 Task: Use the formula "IMPORTHTML" in spreadsheet "Project portfolio".
Action: Mouse moved to (628, 95)
Screenshot: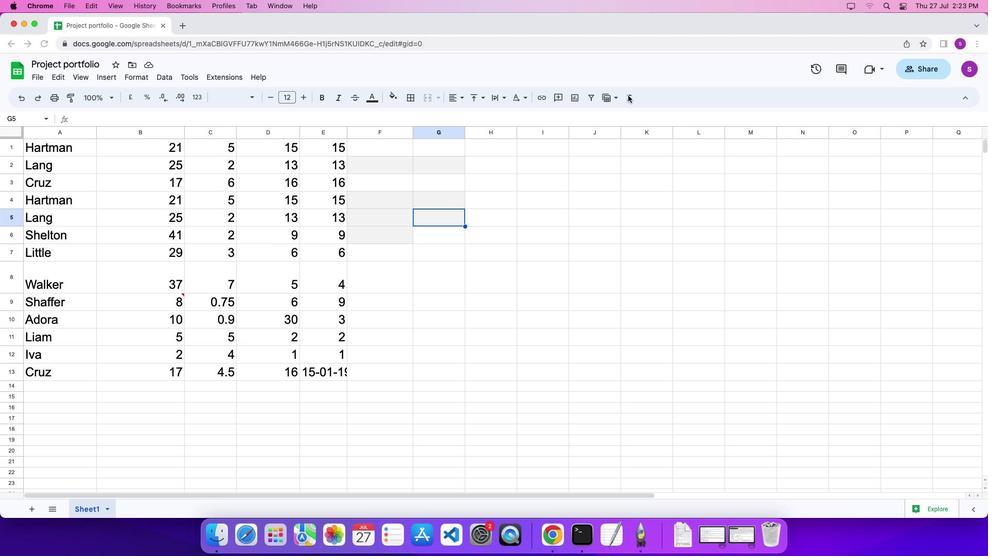 
Action: Mouse pressed left at (628, 95)
Screenshot: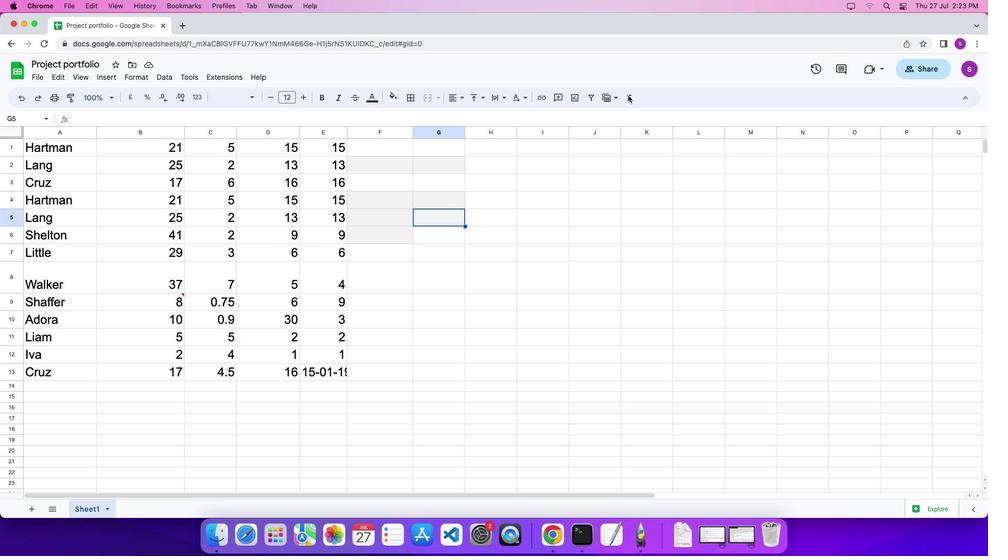 
Action: Mouse moved to (633, 96)
Screenshot: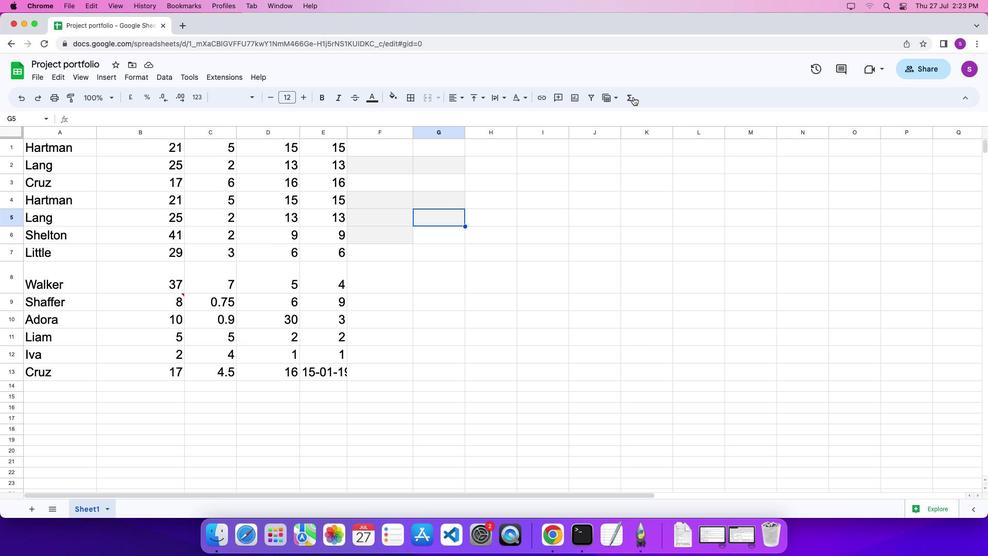 
Action: Mouse pressed left at (633, 96)
Screenshot: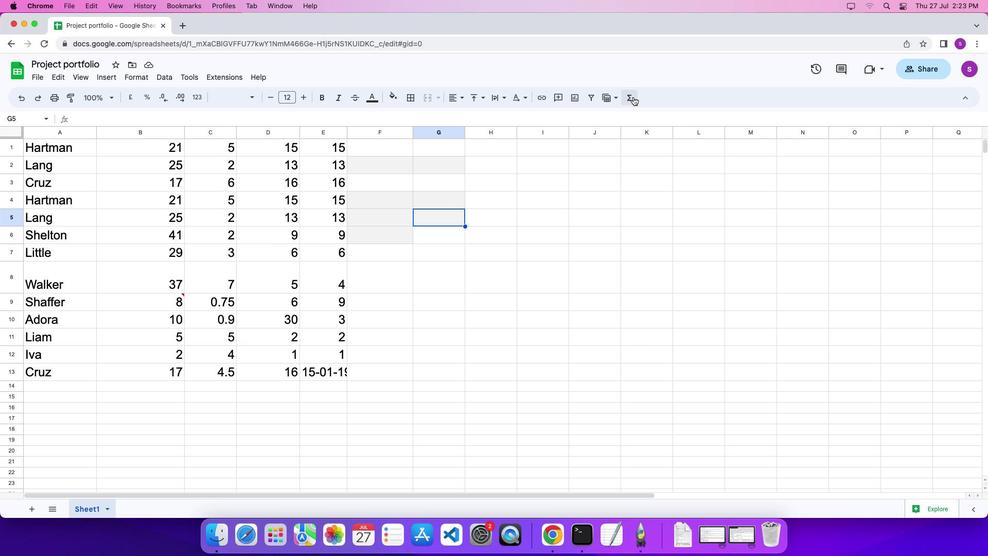 
Action: Mouse moved to (784, 453)
Screenshot: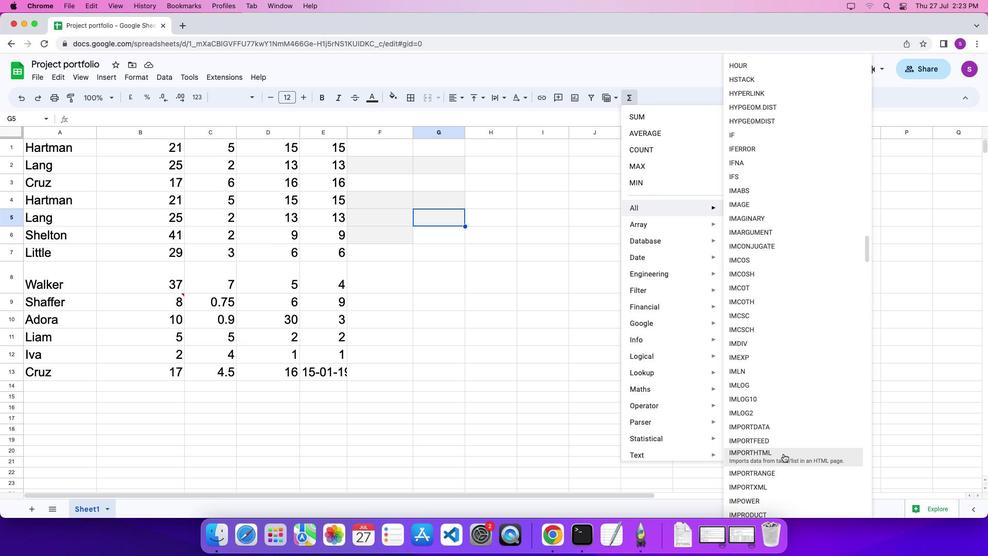 
Action: Mouse pressed left at (784, 453)
Screenshot: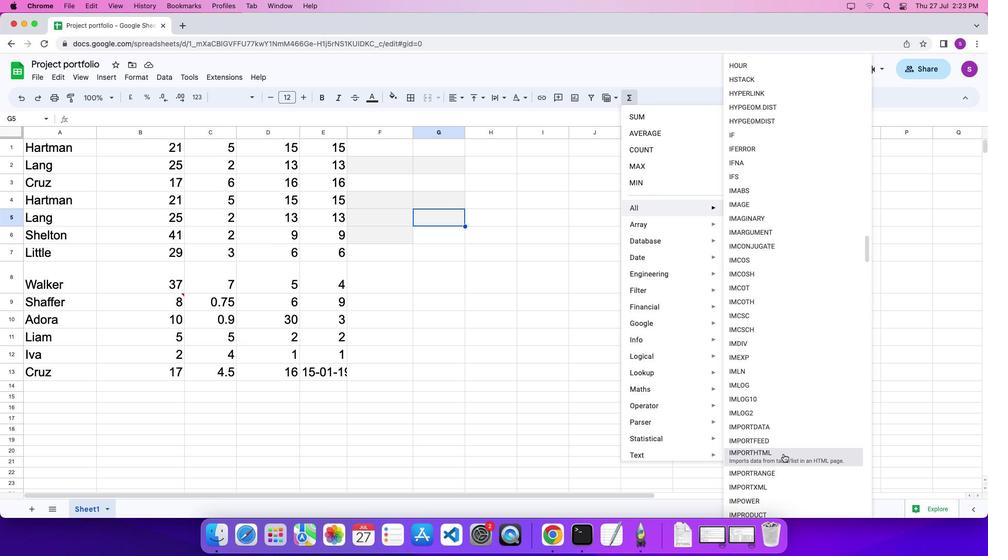 
Action: Mouse moved to (681, 368)
Screenshot: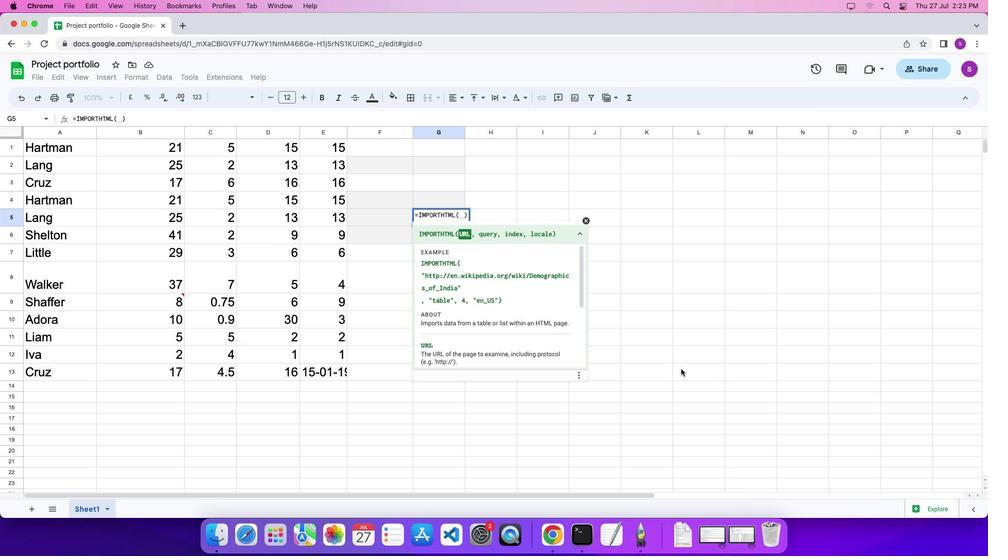 
Action: Key pressed Key.shift_r'"'Key.cmd'v'Key.shift_r'"'','Key.shift_r'"''t''a''b''l''e'Key.shift_r'"'',''4'','Key.shift_r'"''e''n'Key.shift_r'_'Key.shift'U''S'Key.shift_r'"''\x03'
Screenshot: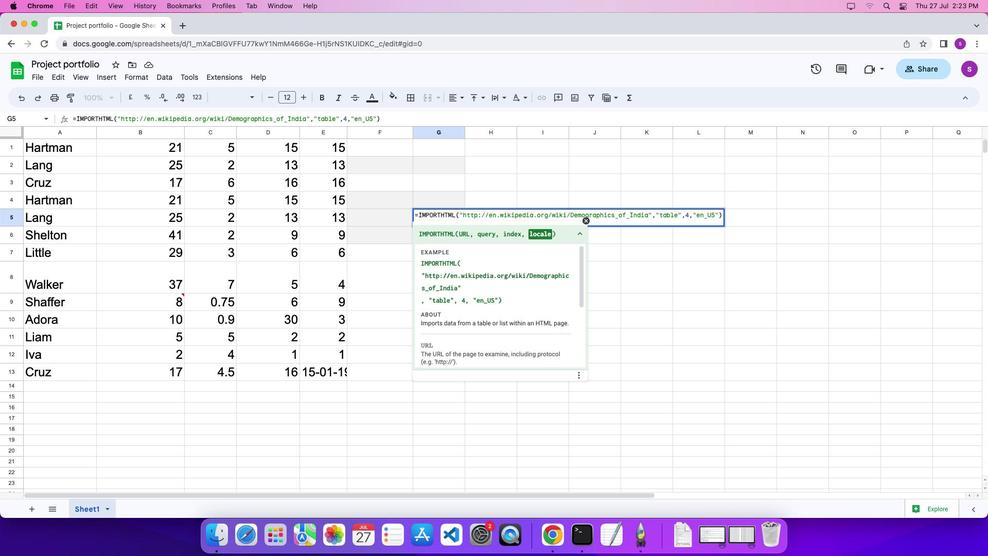 
Action: Mouse moved to (562, 310)
Screenshot: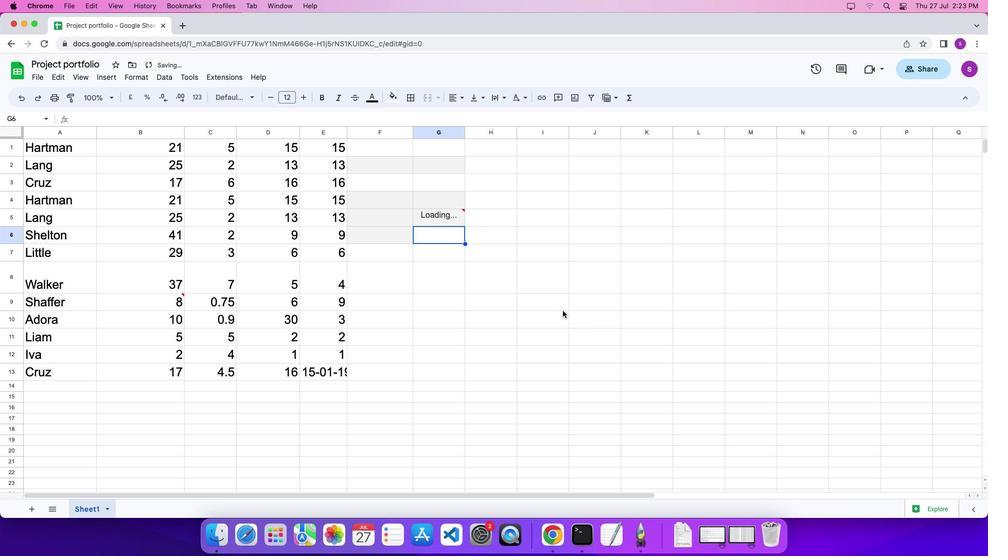 
